 Task: Sort the unsolved tickets in your groups, group by Latest updater type (agent/end user) in descending order.
Action: Mouse moved to (51, 318)
Screenshot: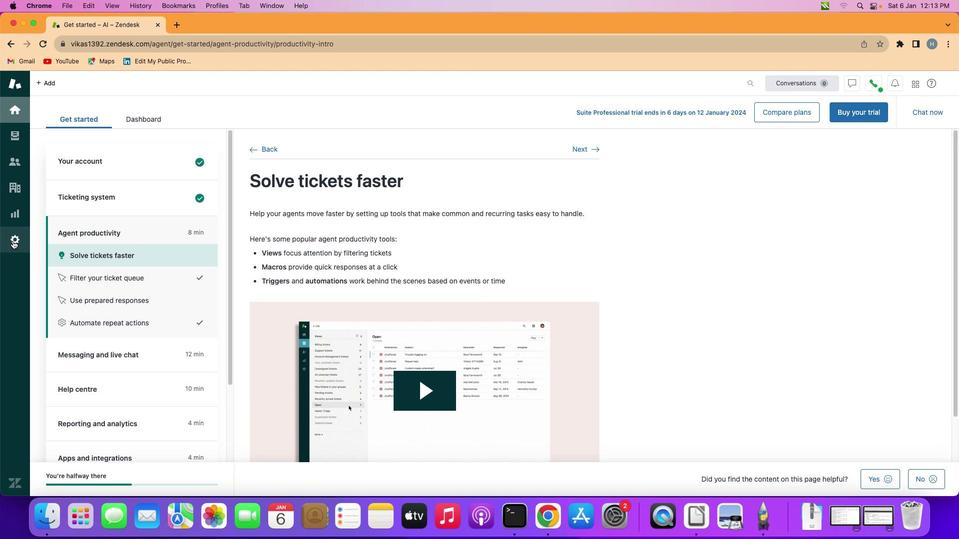 
Action: Mouse pressed left at (51, 318)
Screenshot: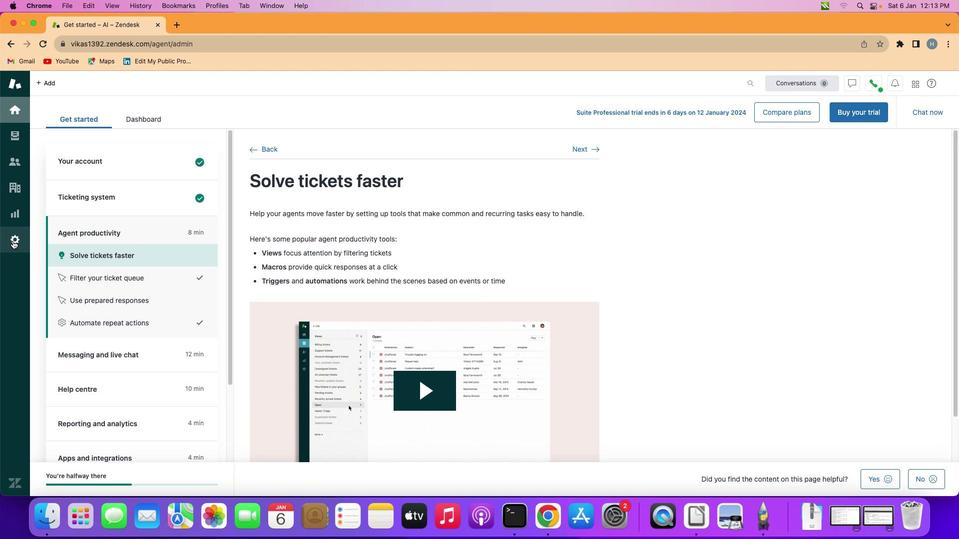 
Action: Mouse moved to (272, 373)
Screenshot: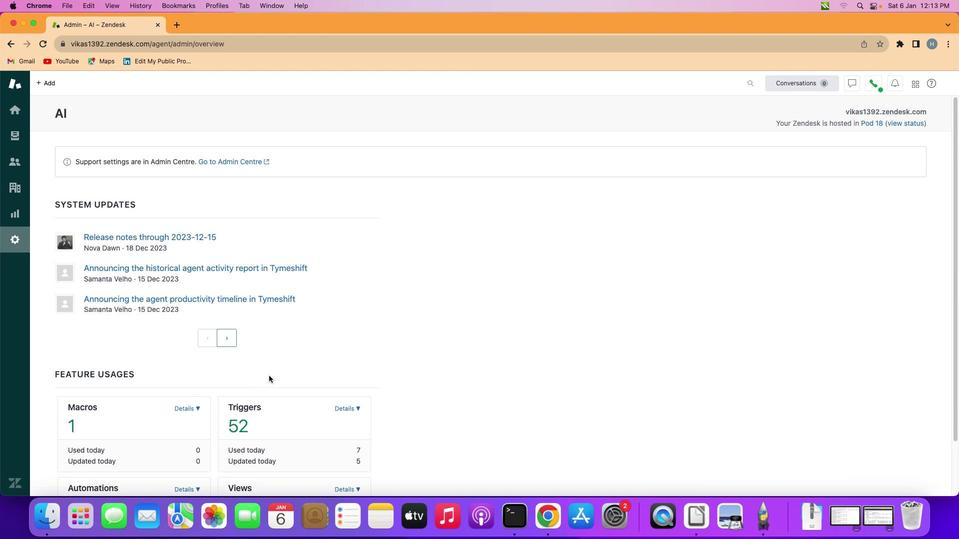 
Action: Mouse scrolled (272, 373) with delta (40, 220)
Screenshot: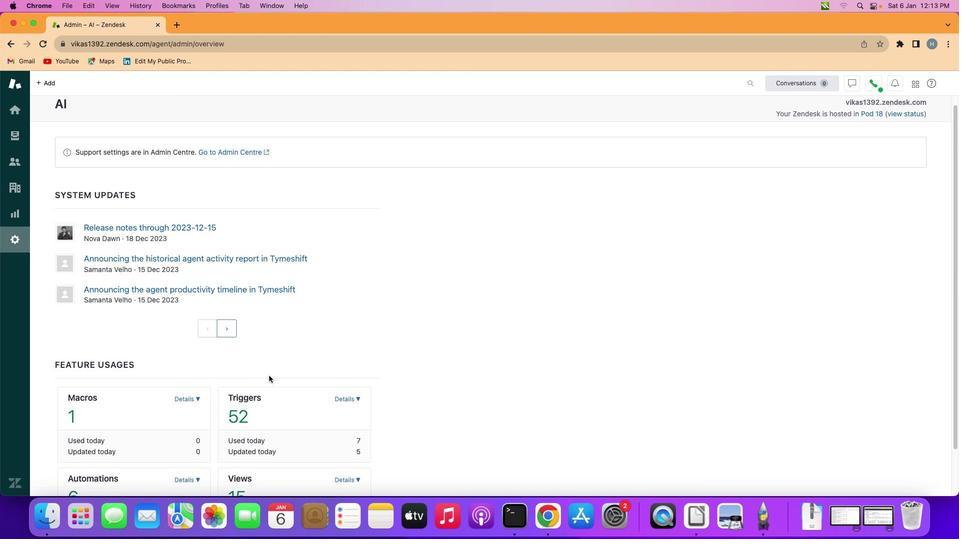 
Action: Mouse scrolled (272, 373) with delta (40, 220)
Screenshot: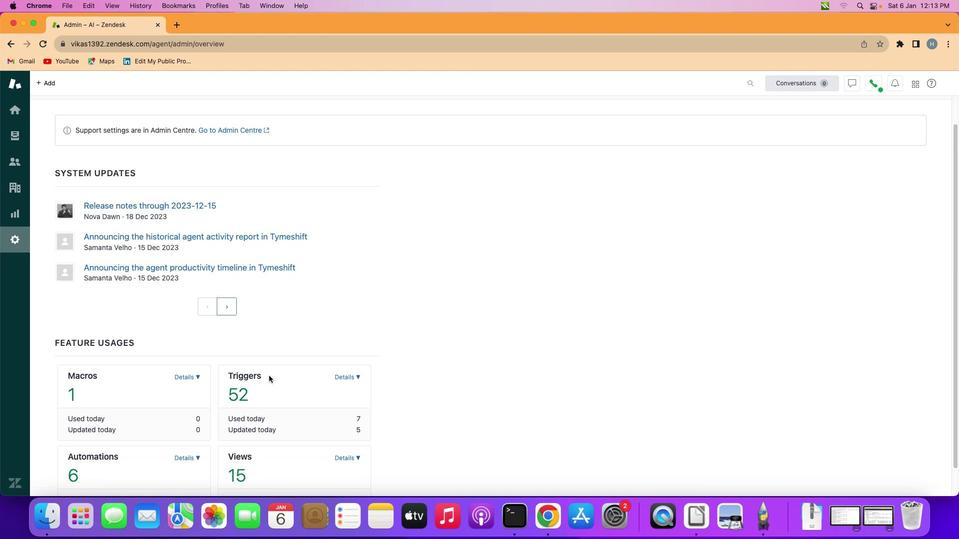 
Action: Mouse scrolled (272, 373) with delta (40, 220)
Screenshot: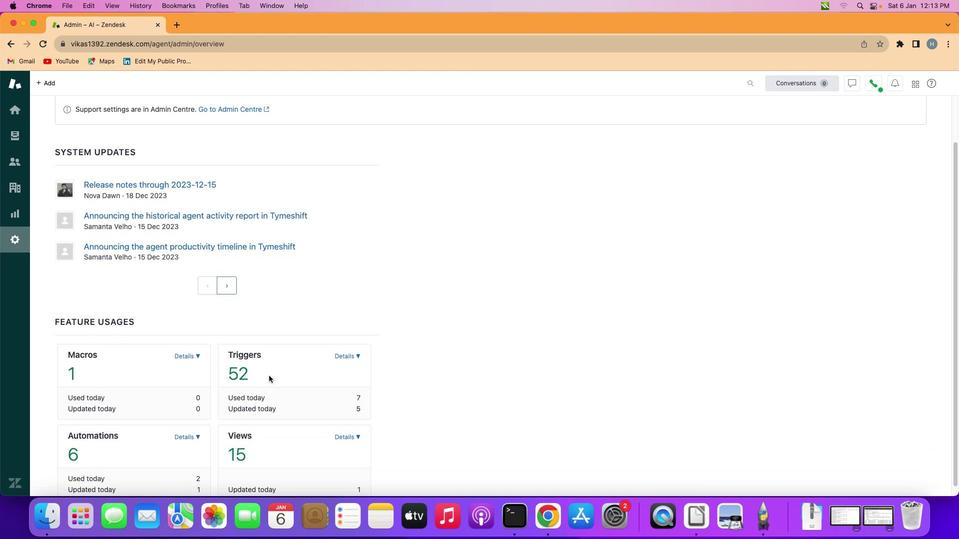 
Action: Mouse scrolled (272, 373) with delta (40, 220)
Screenshot: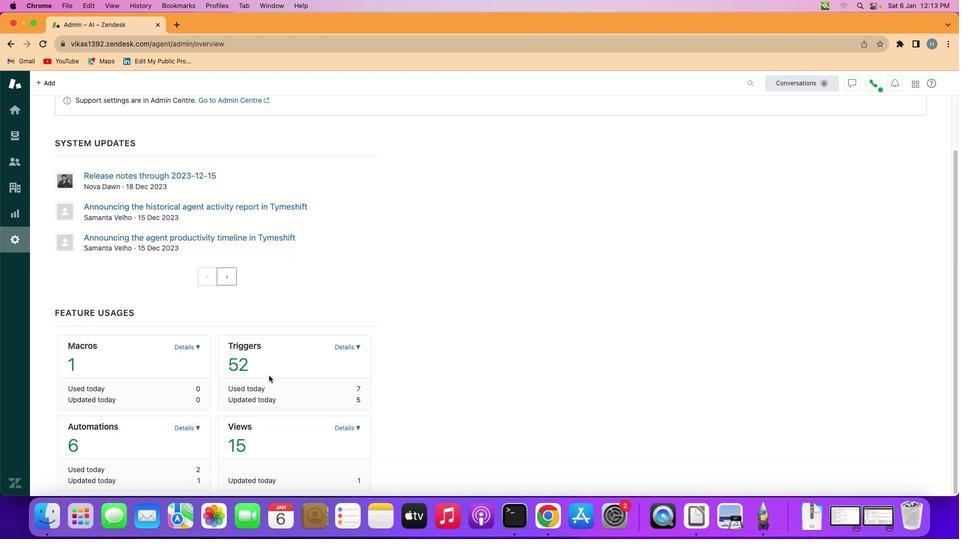 
Action: Mouse moved to (345, 394)
Screenshot: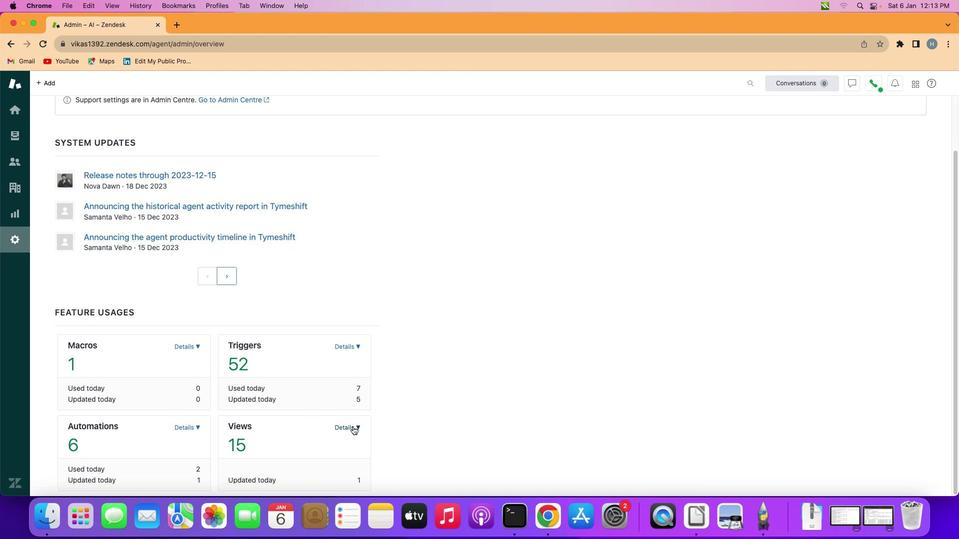 
Action: Mouse pressed left at (345, 394)
Screenshot: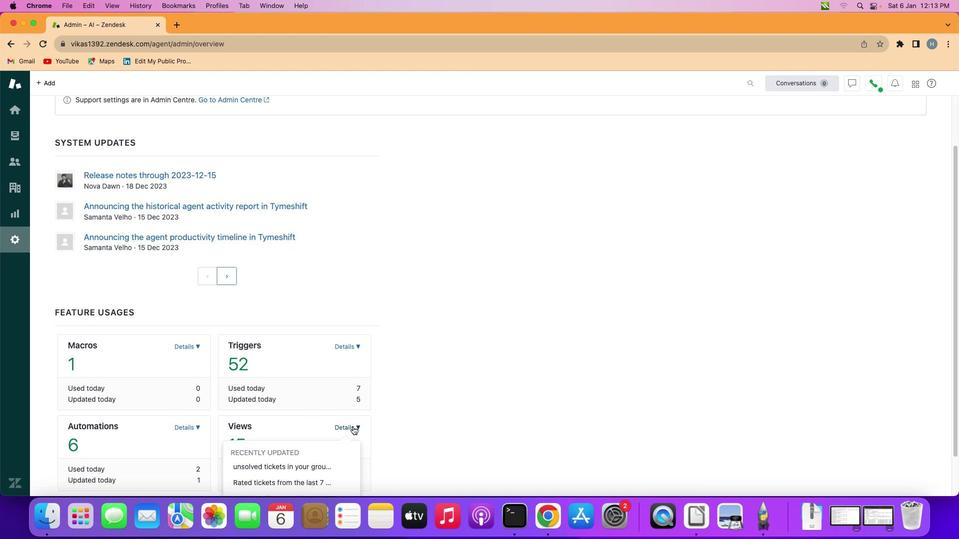 
Action: Mouse moved to (293, 412)
Screenshot: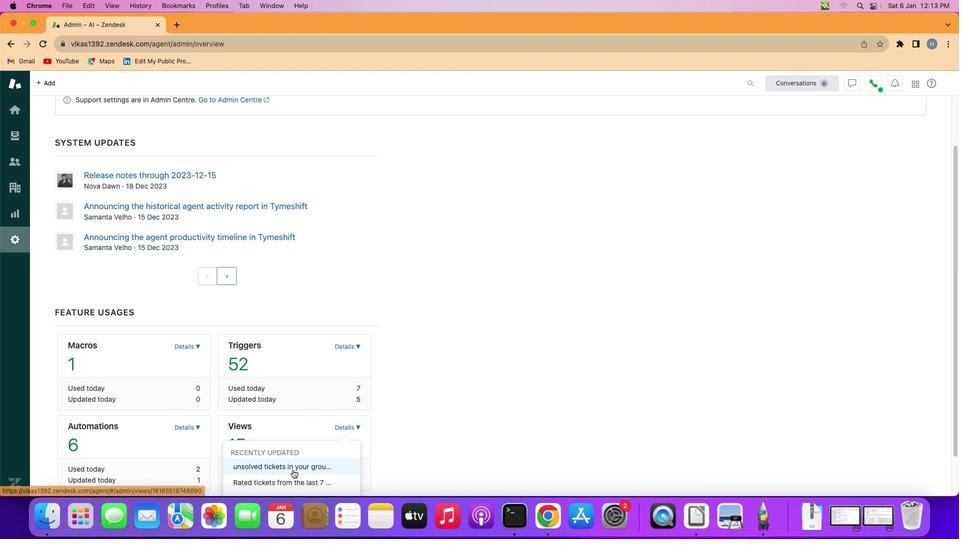 
Action: Mouse pressed left at (293, 412)
Screenshot: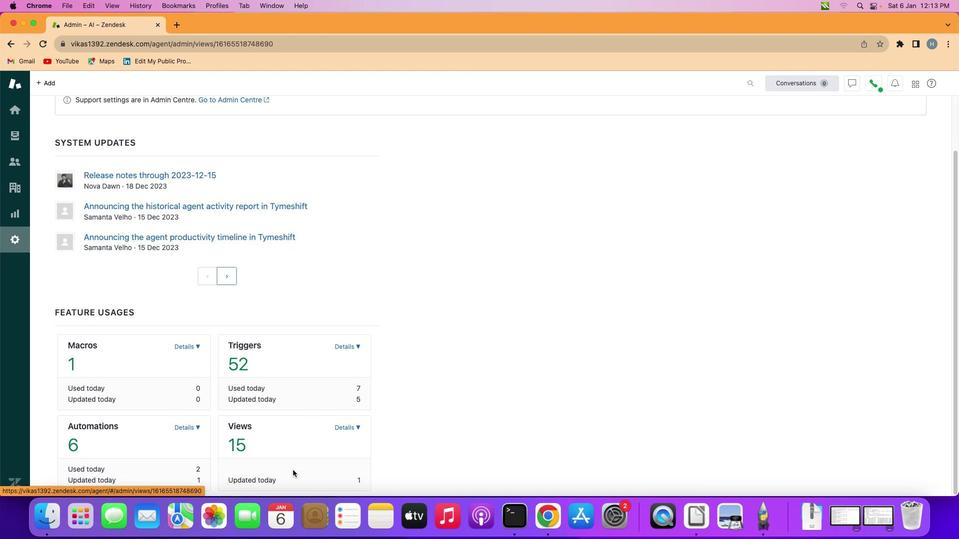 
Action: Mouse moved to (297, 375)
Screenshot: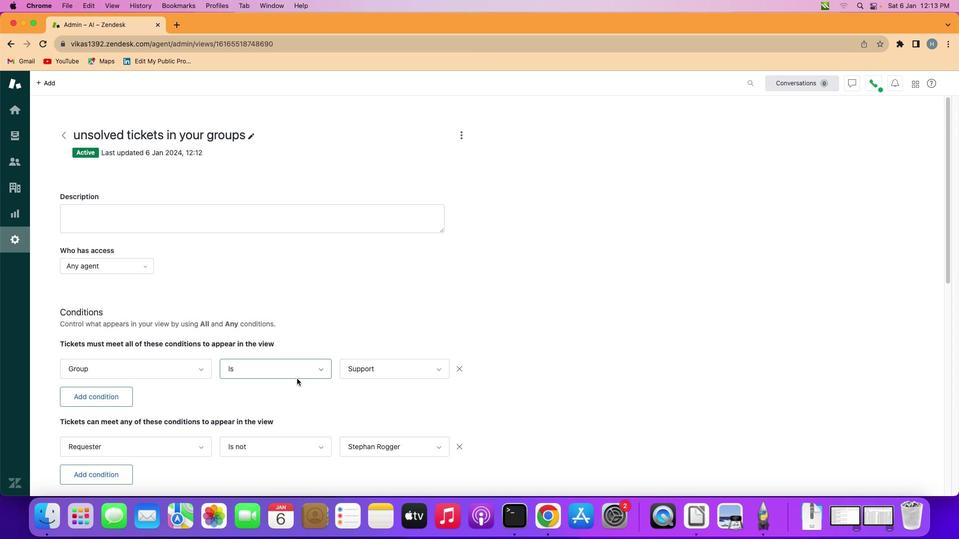 
Action: Mouse scrolled (297, 375) with delta (40, 220)
Screenshot: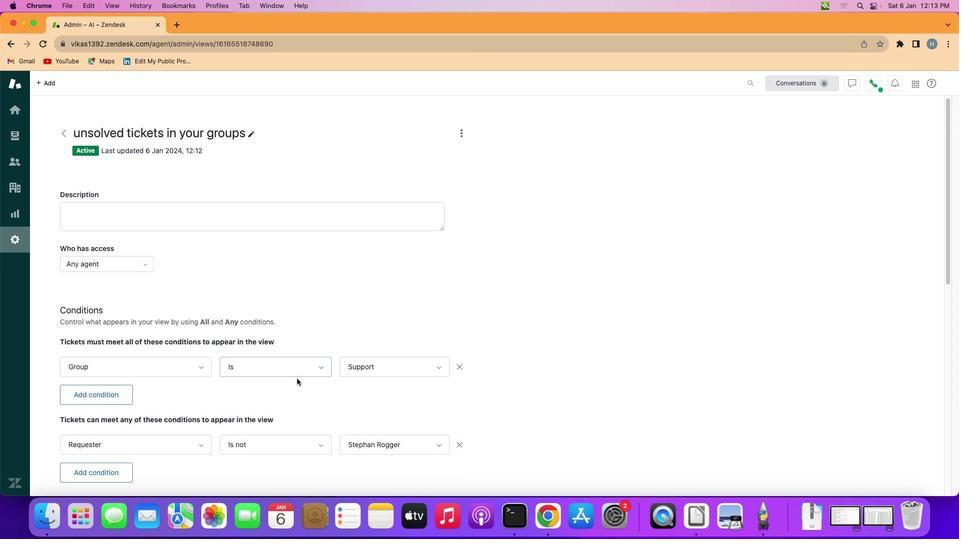 
Action: Mouse scrolled (297, 375) with delta (40, 220)
Screenshot: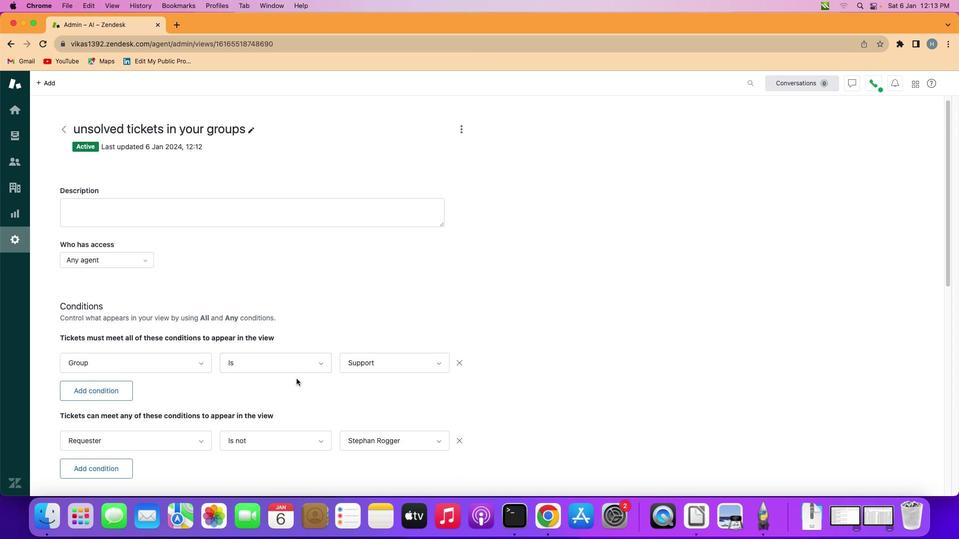 
Action: Mouse scrolled (297, 375) with delta (40, 220)
Screenshot: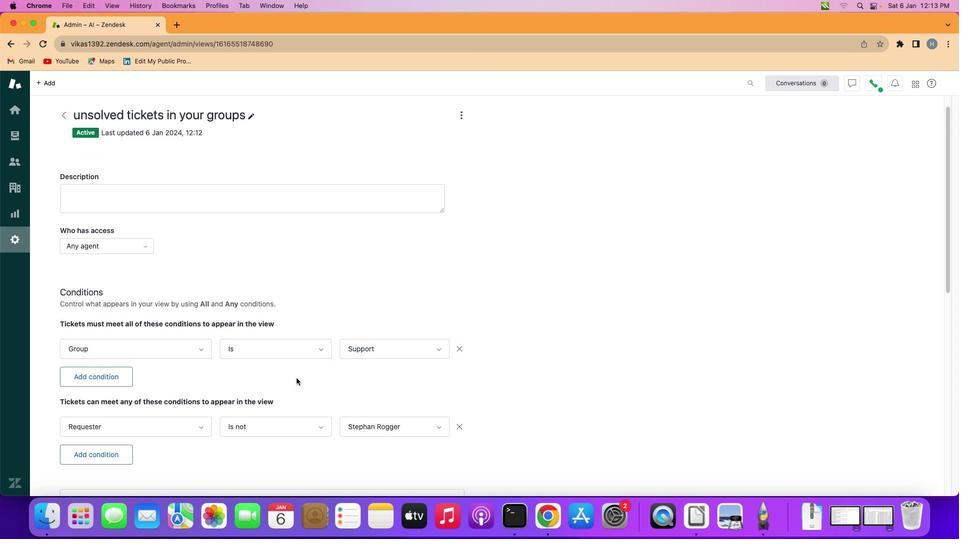 
Action: Mouse moved to (296, 375)
Screenshot: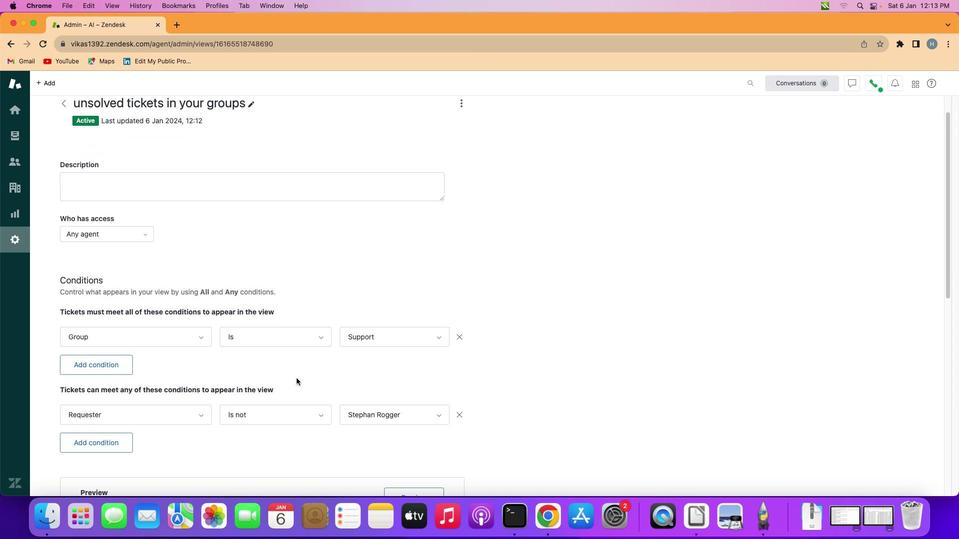 
Action: Mouse scrolled (296, 375) with delta (40, 220)
Screenshot: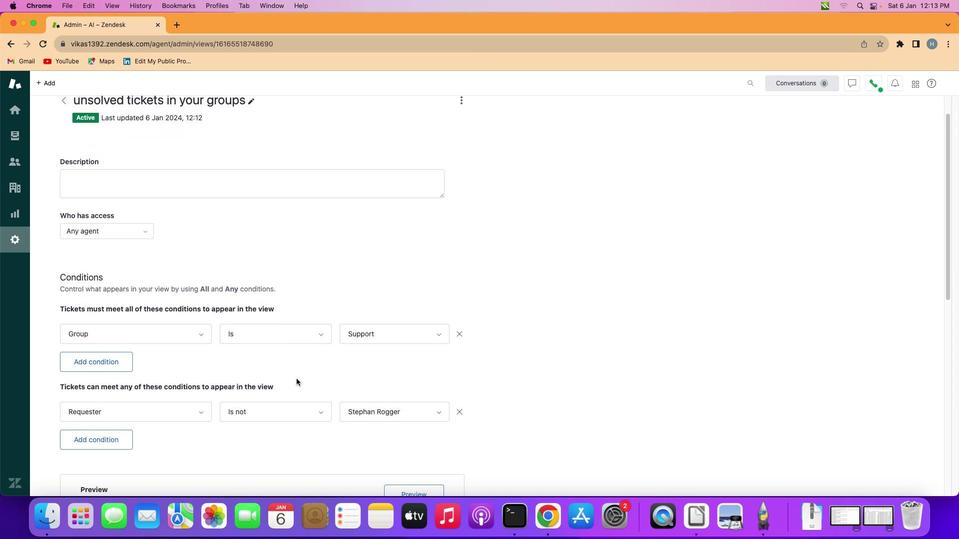 
Action: Mouse moved to (296, 377)
Screenshot: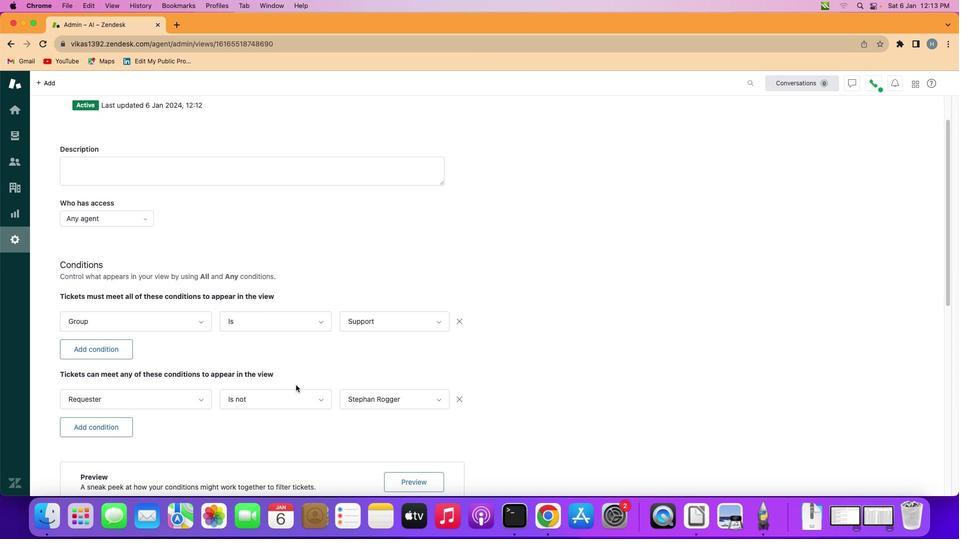 
Action: Mouse scrolled (296, 377) with delta (40, 220)
Screenshot: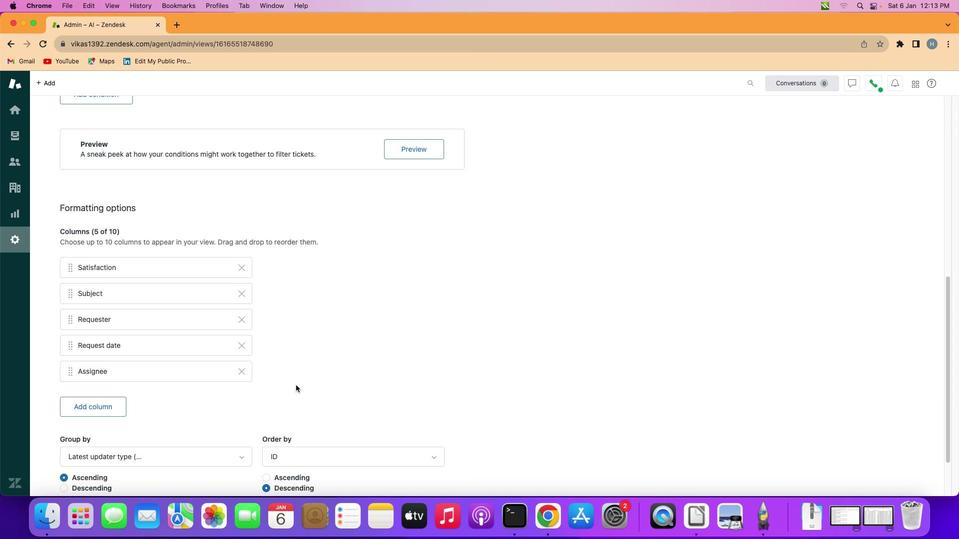 
Action: Mouse scrolled (296, 377) with delta (40, 219)
Screenshot: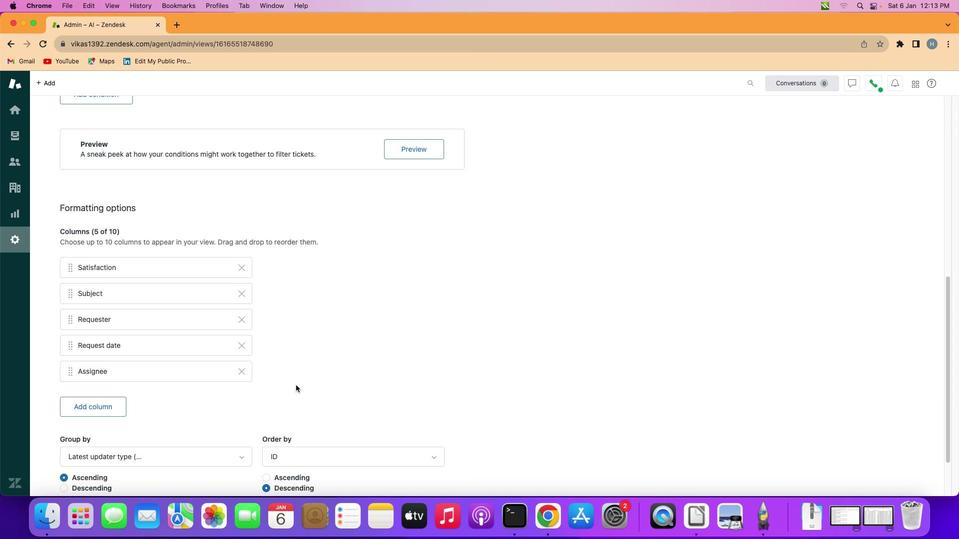 
Action: Mouse scrolled (296, 377) with delta (40, 219)
Screenshot: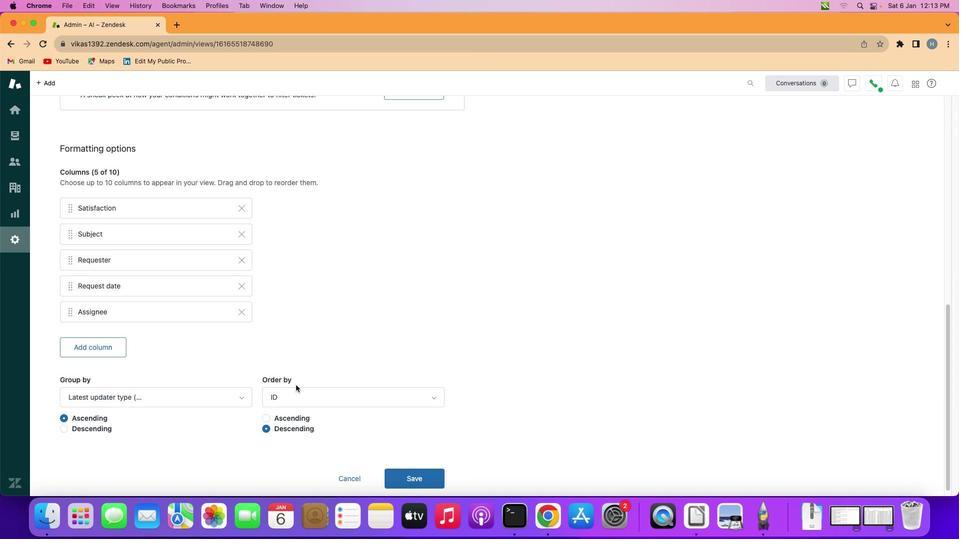 
Action: Mouse scrolled (296, 377) with delta (40, 219)
Screenshot: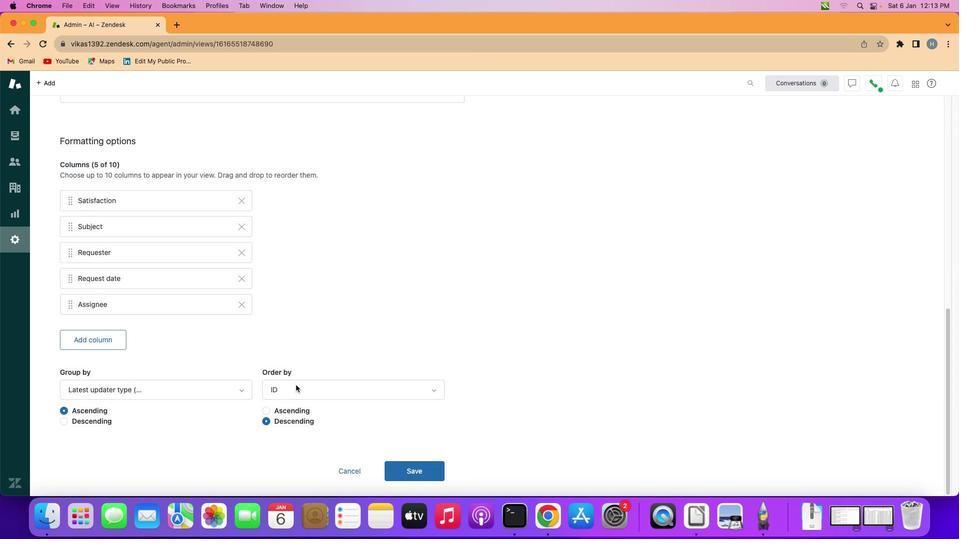 
Action: Mouse scrolled (296, 377) with delta (40, 219)
Screenshot: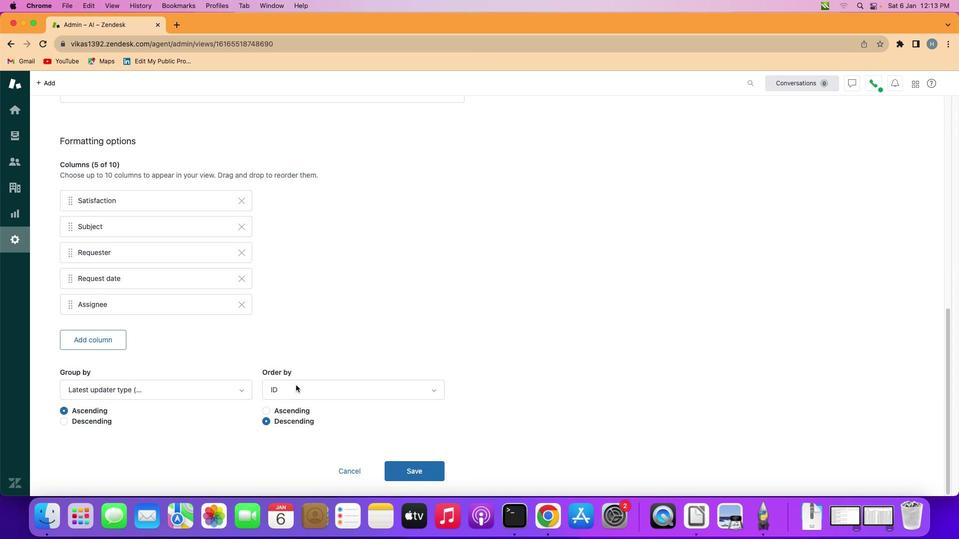 
Action: Mouse scrolled (296, 377) with delta (40, 218)
Screenshot: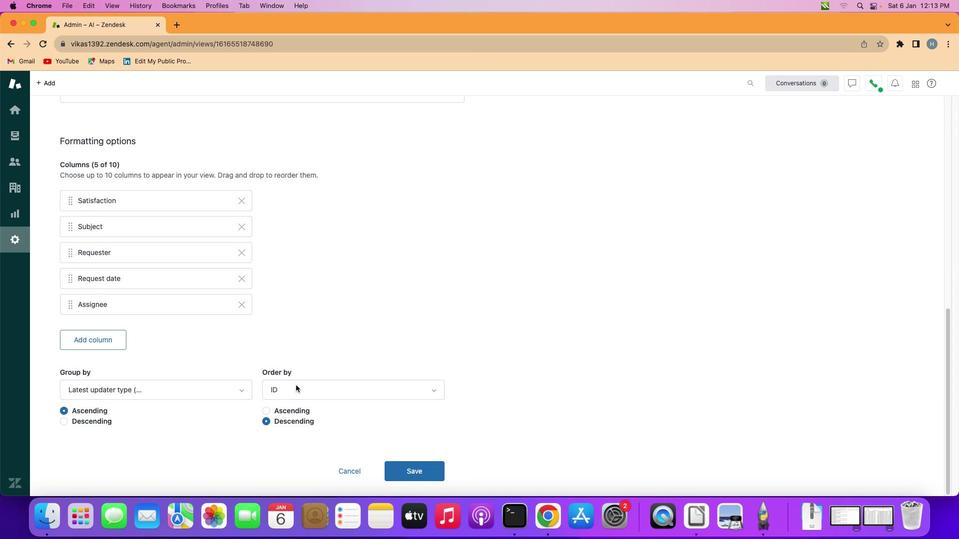 
Action: Mouse scrolled (296, 377) with delta (40, 220)
Screenshot: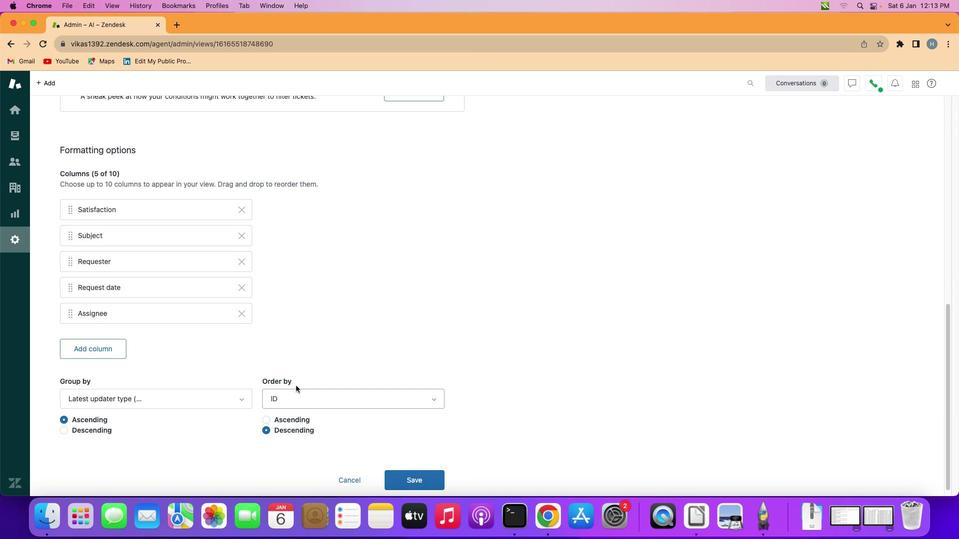 
Action: Mouse moved to (296, 377)
Screenshot: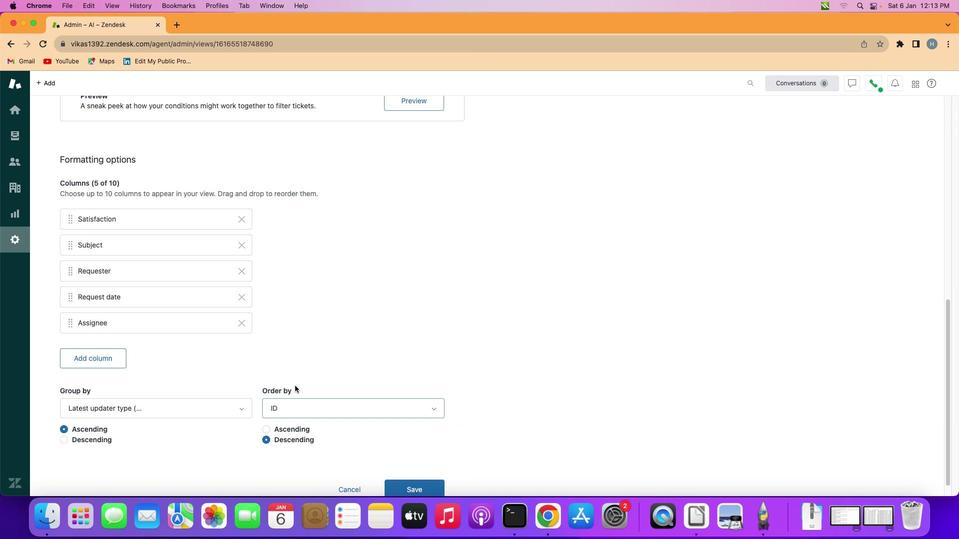 
Action: Mouse scrolled (296, 377) with delta (40, 220)
Screenshot: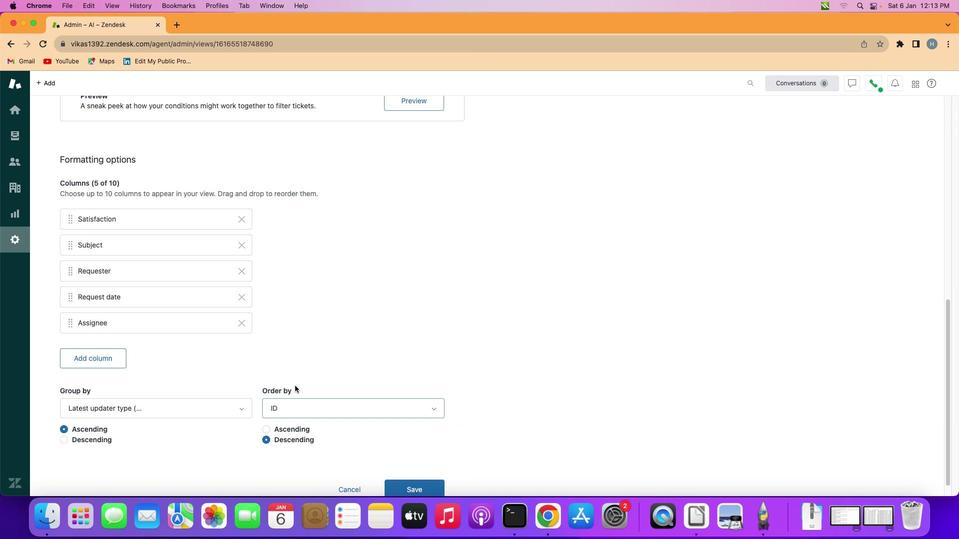 
Action: Mouse scrolled (296, 377) with delta (40, 220)
Screenshot: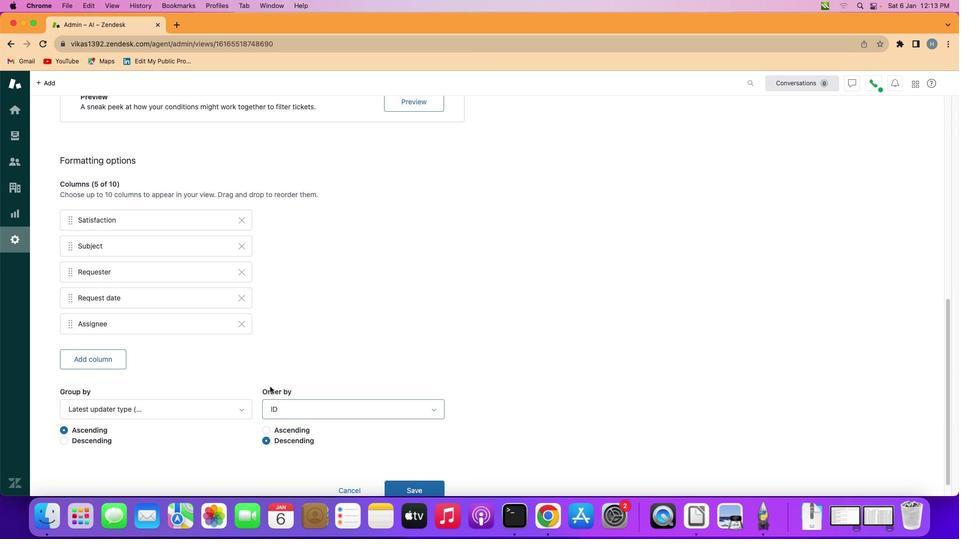 
Action: Mouse scrolled (296, 377) with delta (40, 221)
Screenshot: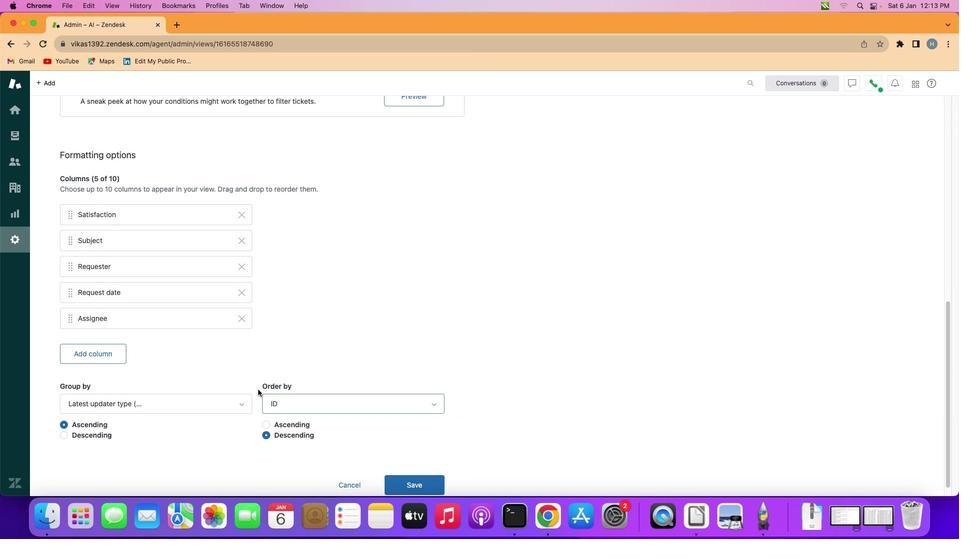 
Action: Mouse scrolled (296, 377) with delta (40, 220)
Screenshot: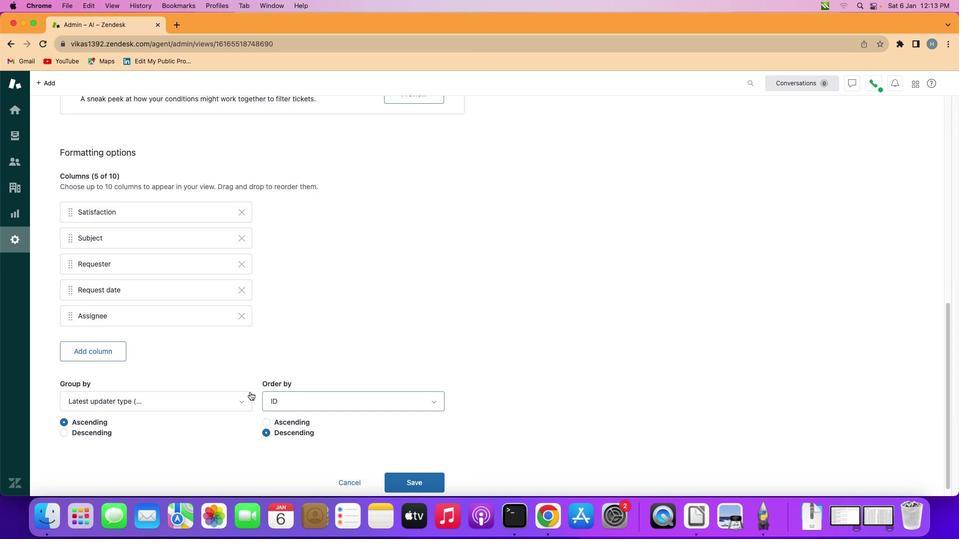 
Action: Mouse moved to (234, 383)
Screenshot: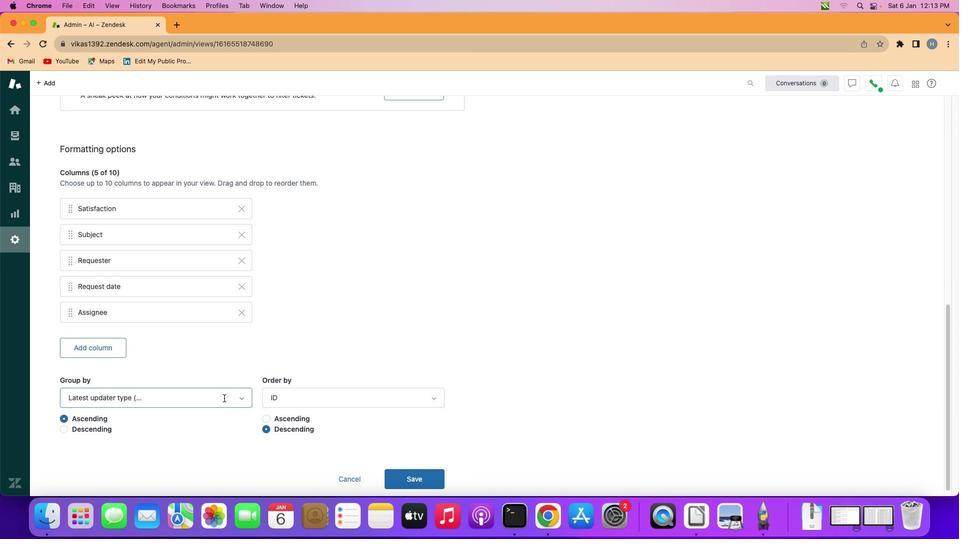 
Action: Mouse pressed left at (234, 383)
Screenshot: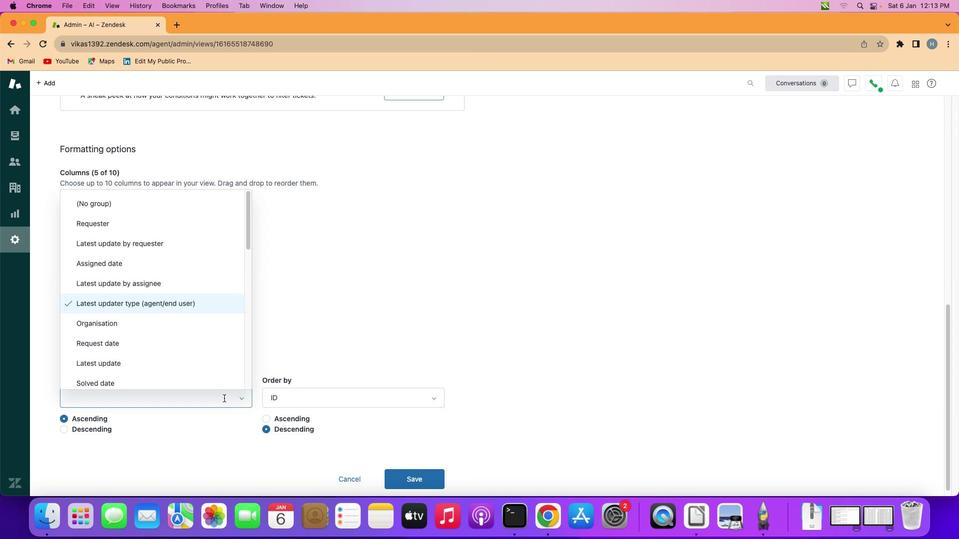 
Action: Mouse moved to (227, 342)
Screenshot: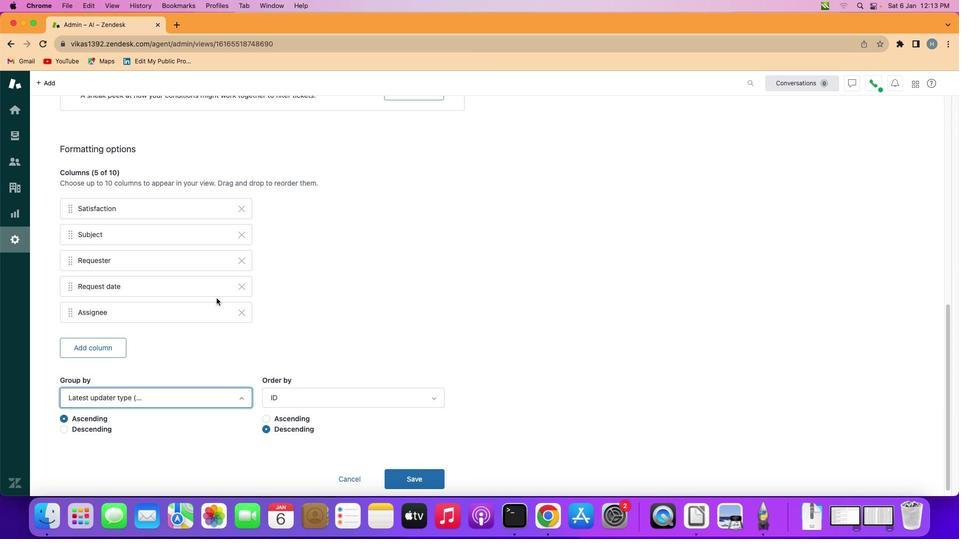 
Action: Mouse pressed left at (227, 342)
Screenshot: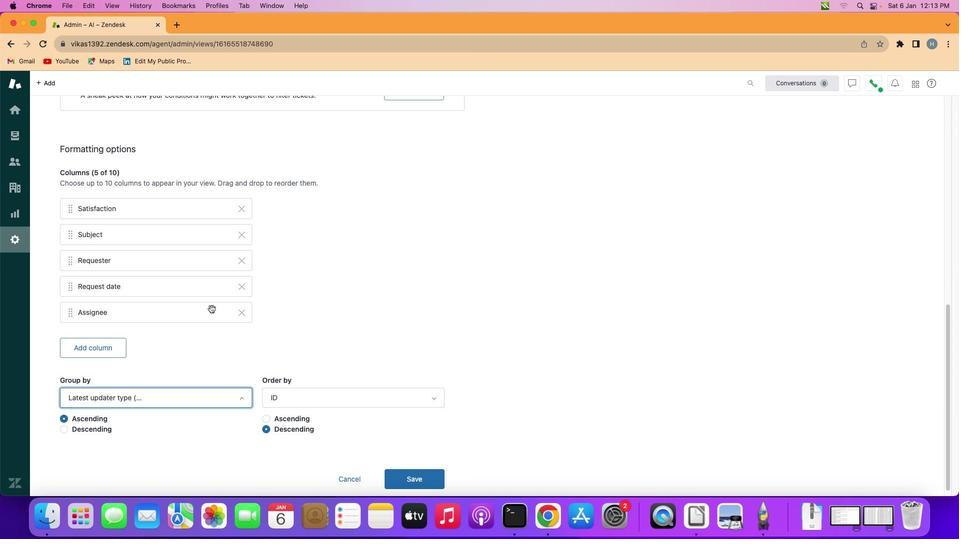 
Action: Mouse moved to (124, 394)
Screenshot: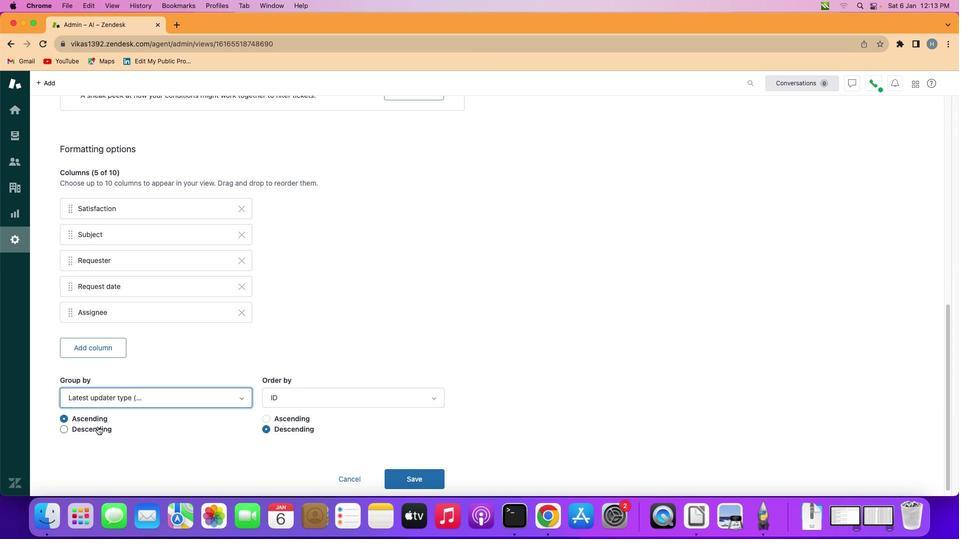 
Action: Mouse pressed left at (124, 394)
Screenshot: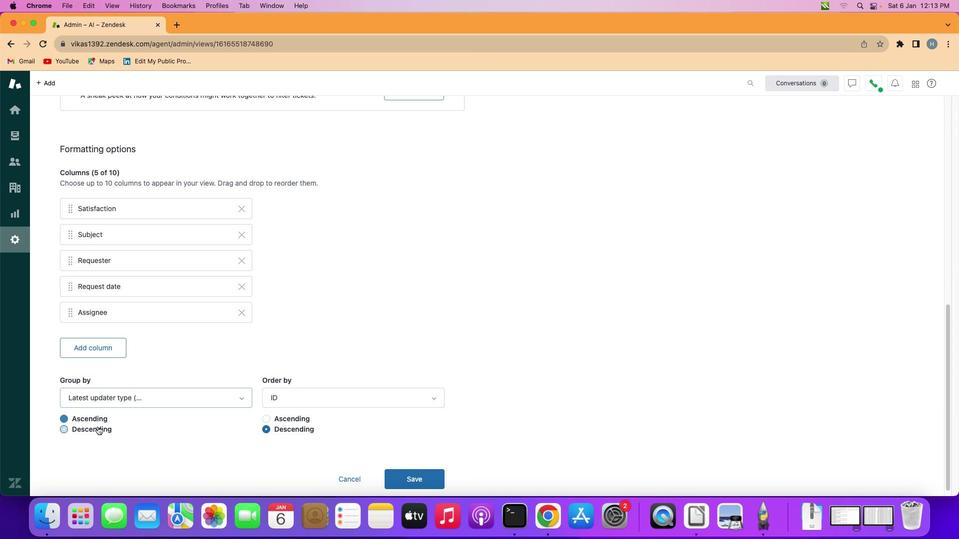 
Action: Mouse moved to (396, 413)
Screenshot: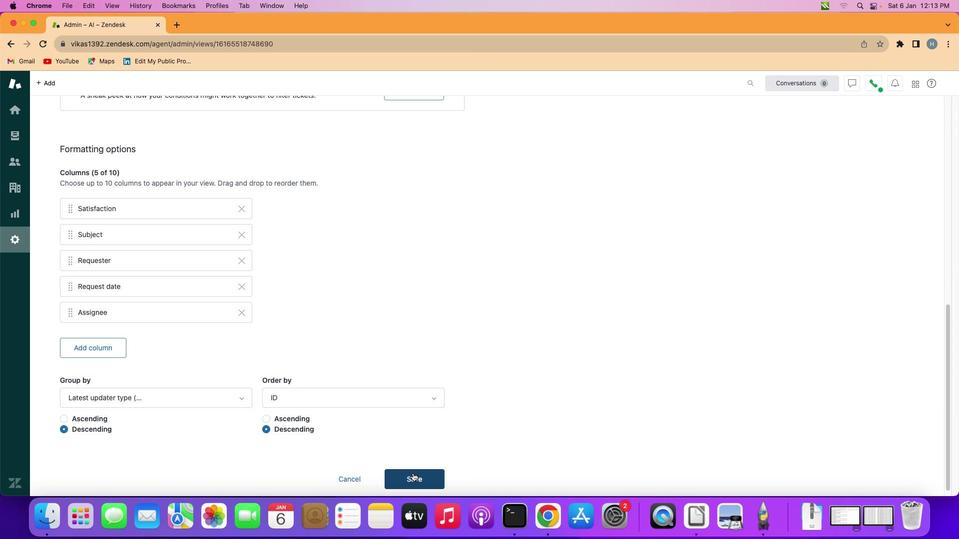 
Action: Mouse pressed left at (396, 413)
Screenshot: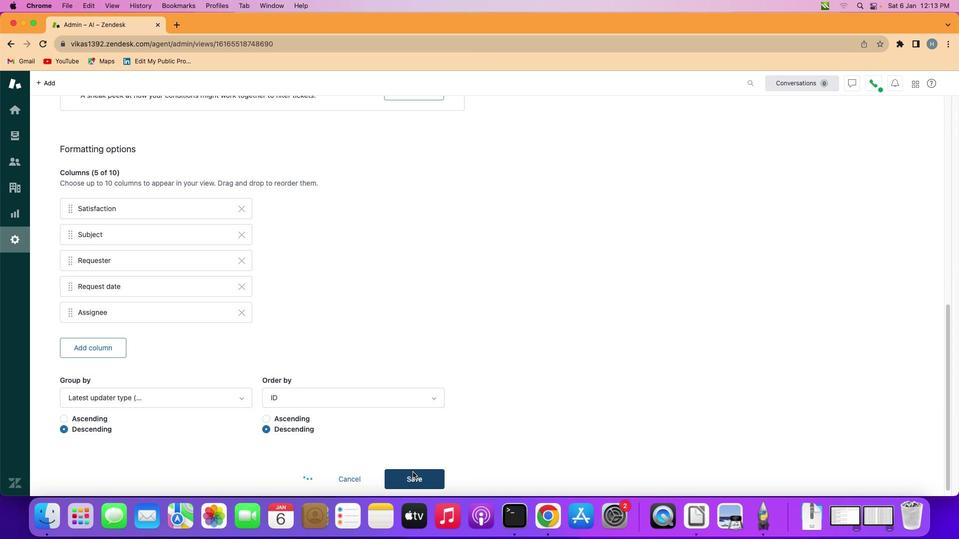 
Action: Mouse moved to (415, 345)
Screenshot: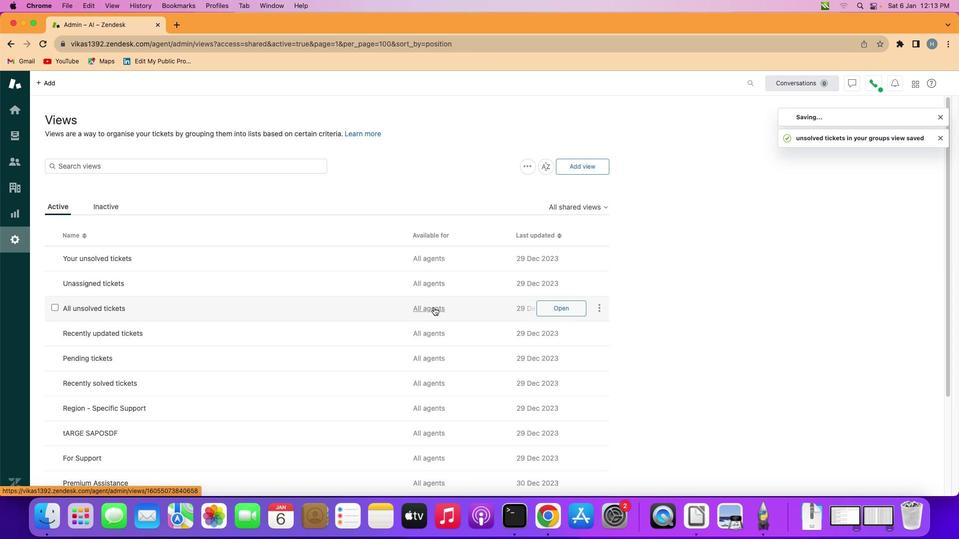
